 Task: Locate the nearest caves and caverns to Carlsbad Caverns, New Mexico, and Luray Caverns, Virginia.
Action: Mouse moved to (162, 79)
Screenshot: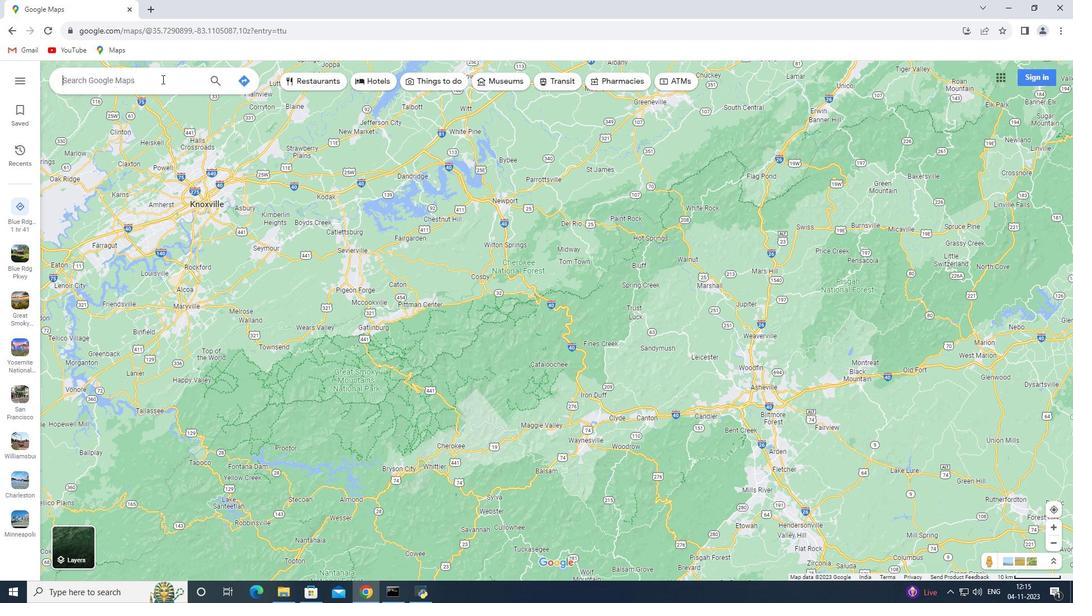 
Action: Mouse pressed left at (162, 79)
Screenshot: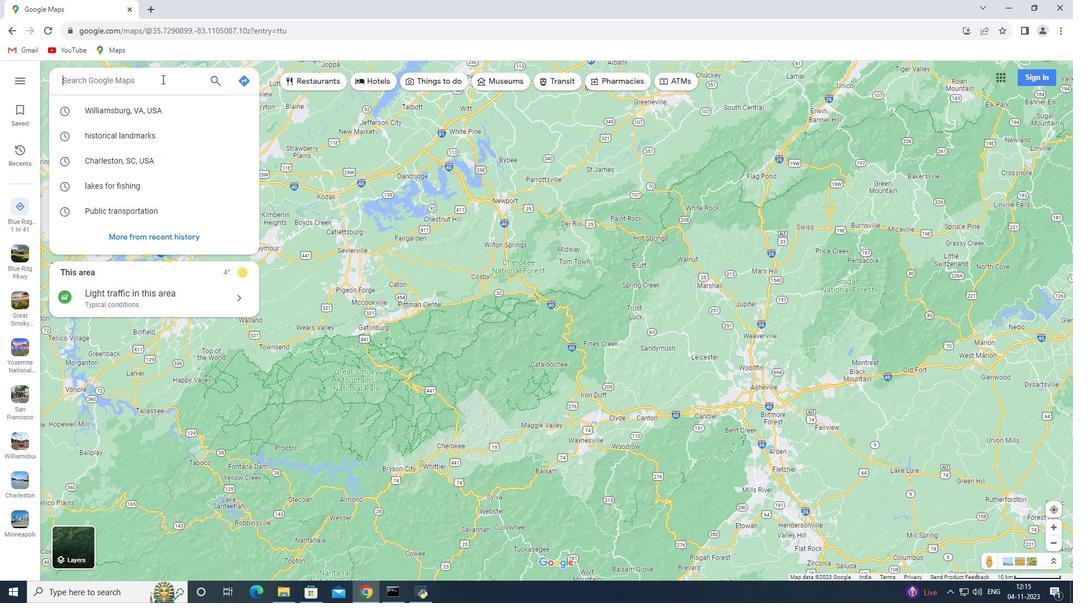 
Action: Key pressed <Key.shift>Carlsbad<Key.space><Key.shift>Caverns,<Key.space><Key.shift>New<Key.space><Key.shift>Mexico<Key.enter>
Screenshot: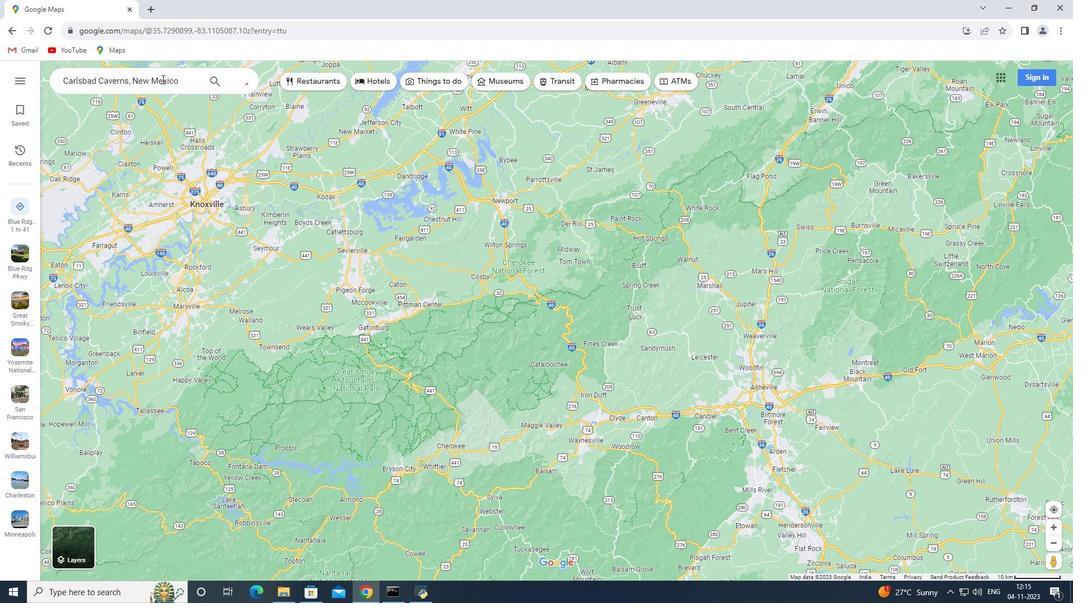 
Action: Mouse moved to (156, 295)
Screenshot: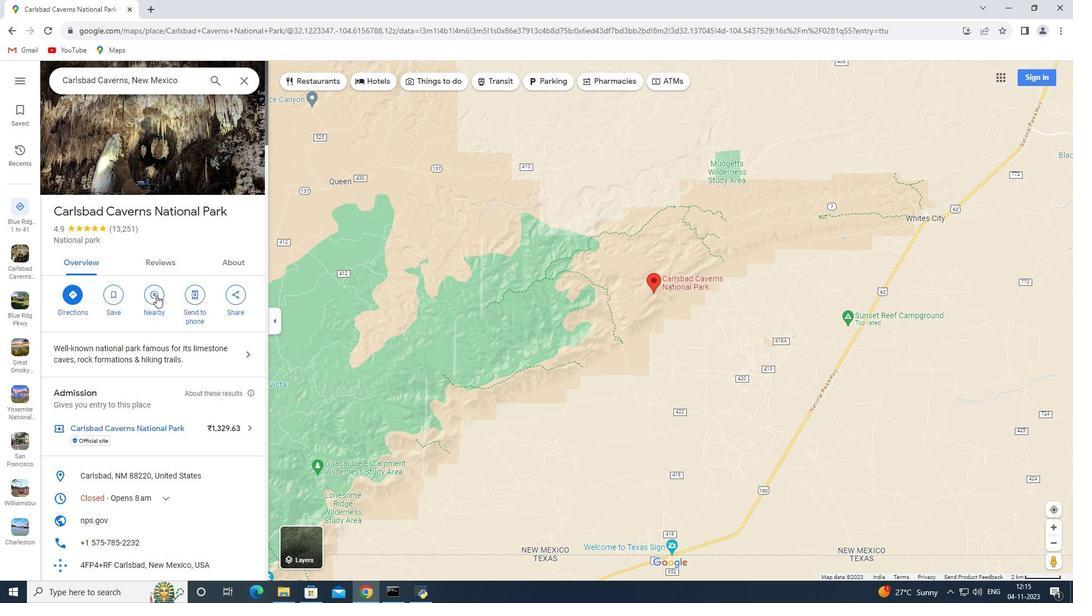 
Action: Mouse pressed left at (156, 295)
Screenshot: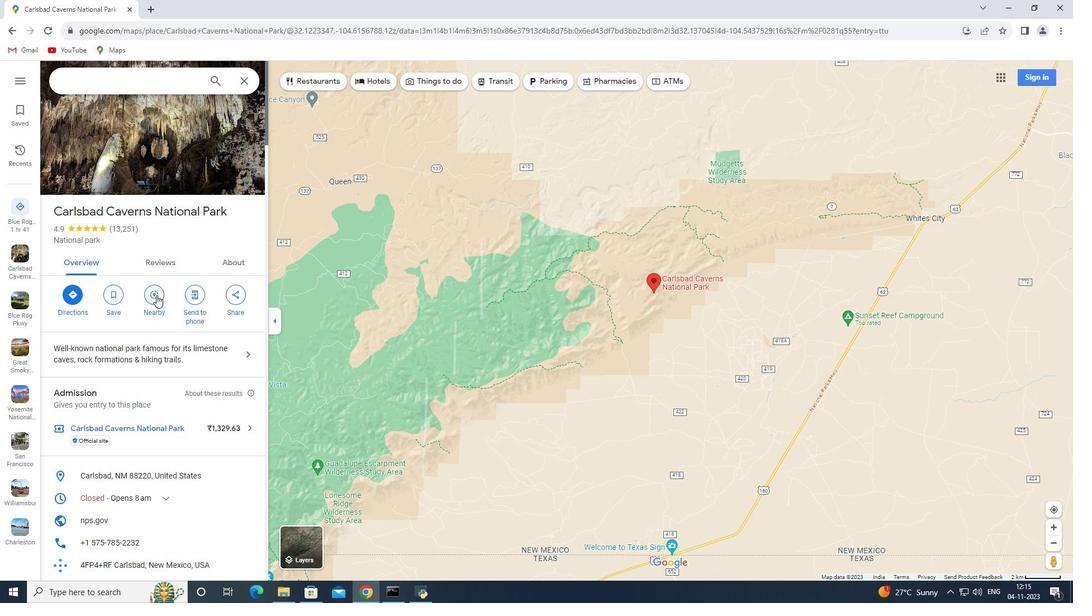 
Action: Key pressed caves<Key.space>and<Key.space>caverns<Key.enter>
Screenshot: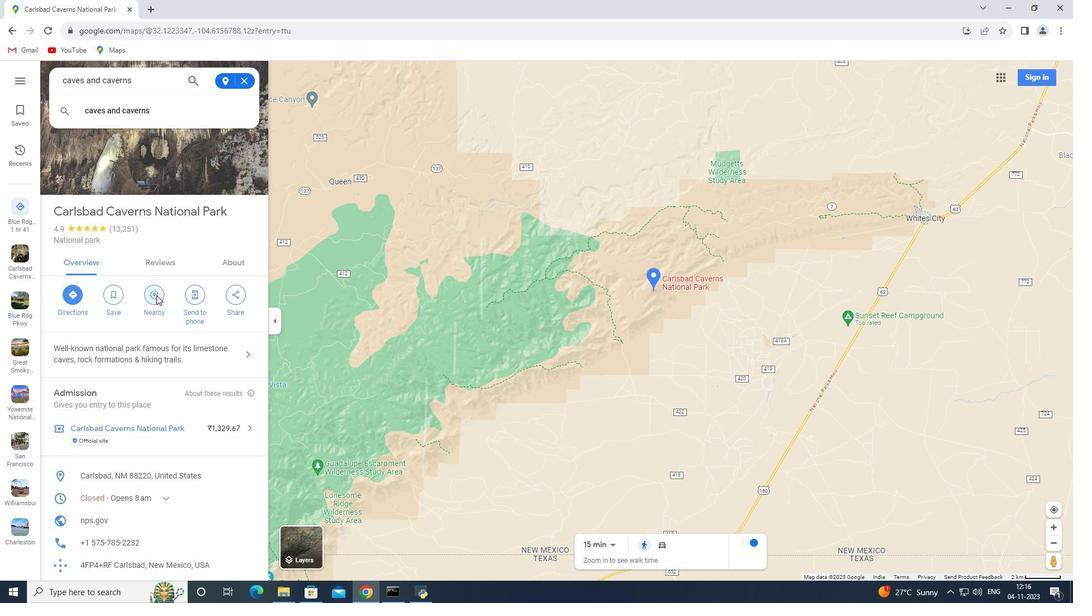 
Action: Mouse moved to (246, 80)
Screenshot: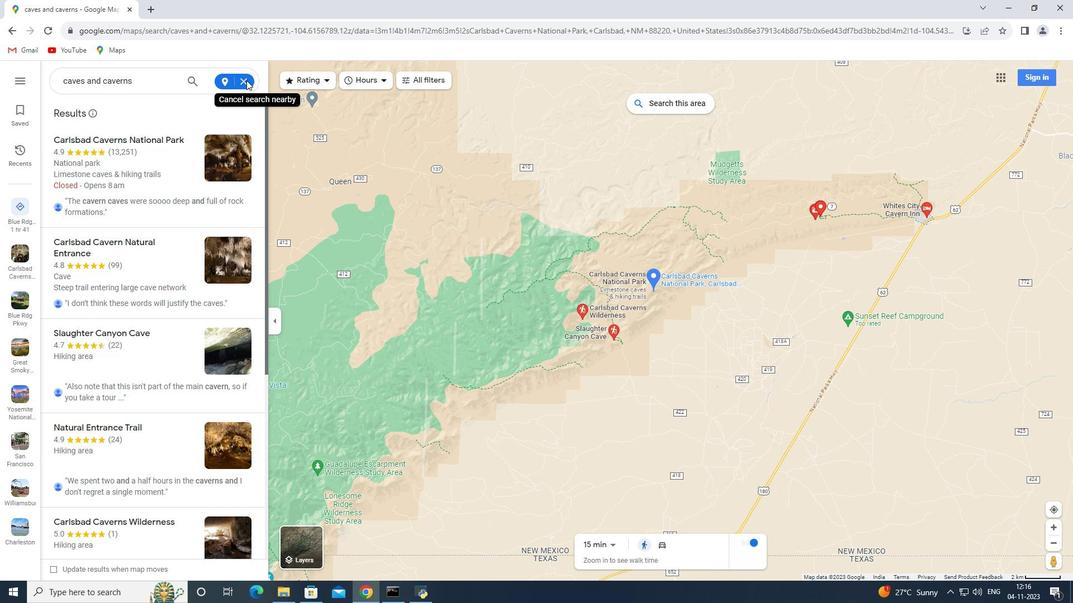 
Action: Mouse pressed left at (246, 80)
Screenshot: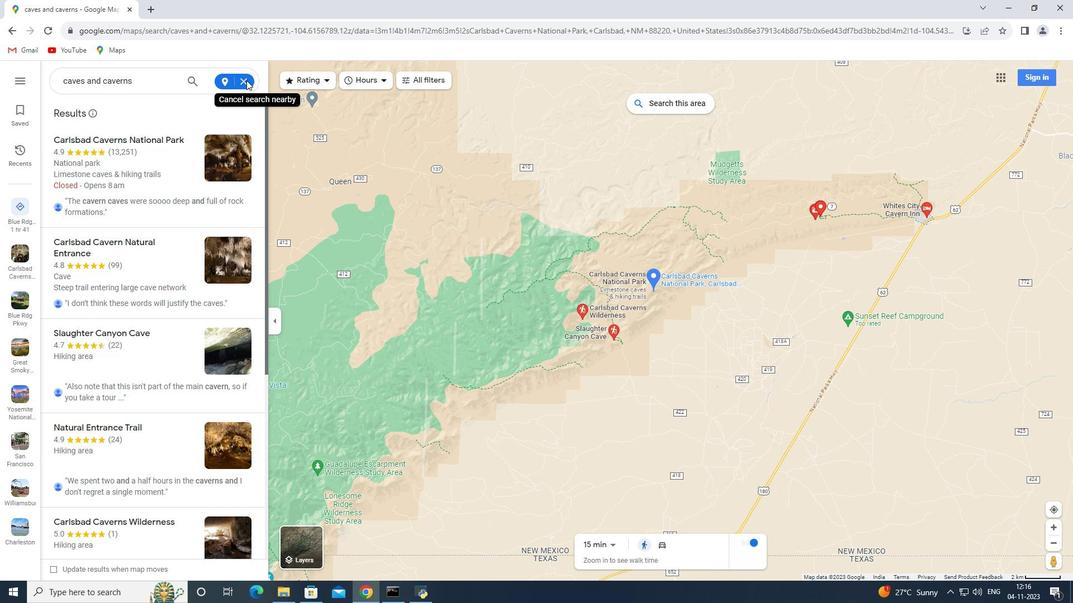 
Action: Mouse moved to (243, 79)
Screenshot: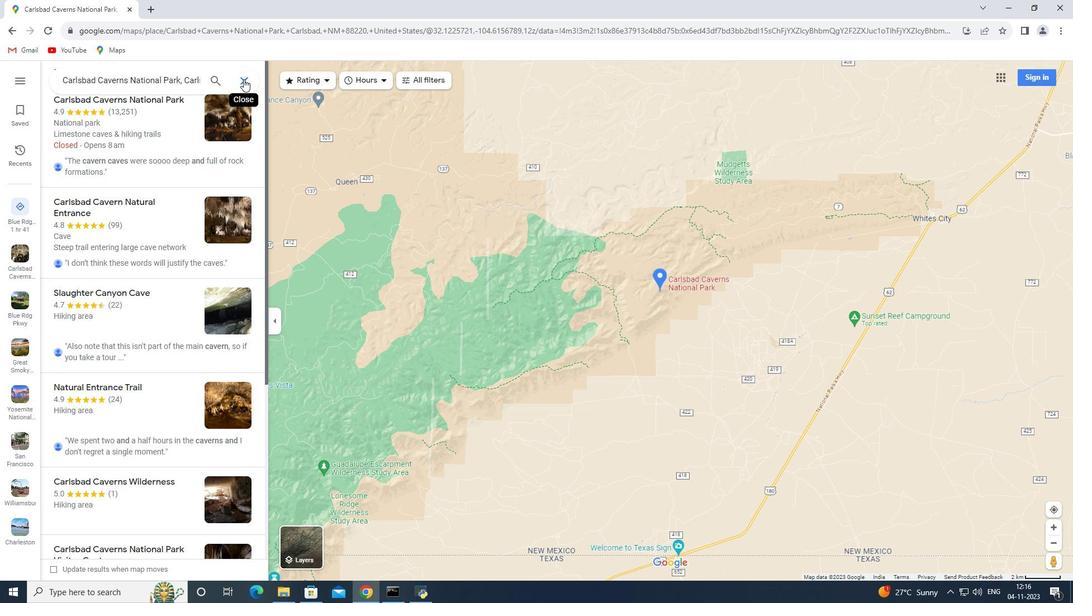 
Action: Mouse pressed left at (243, 79)
Screenshot: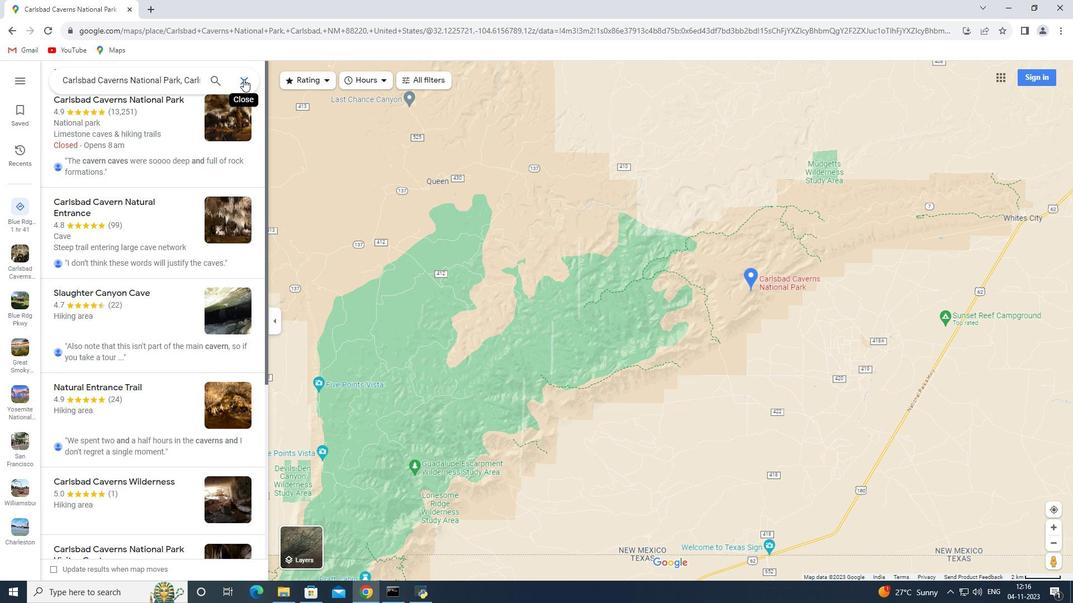 
Action: Mouse moved to (243, 79)
Screenshot: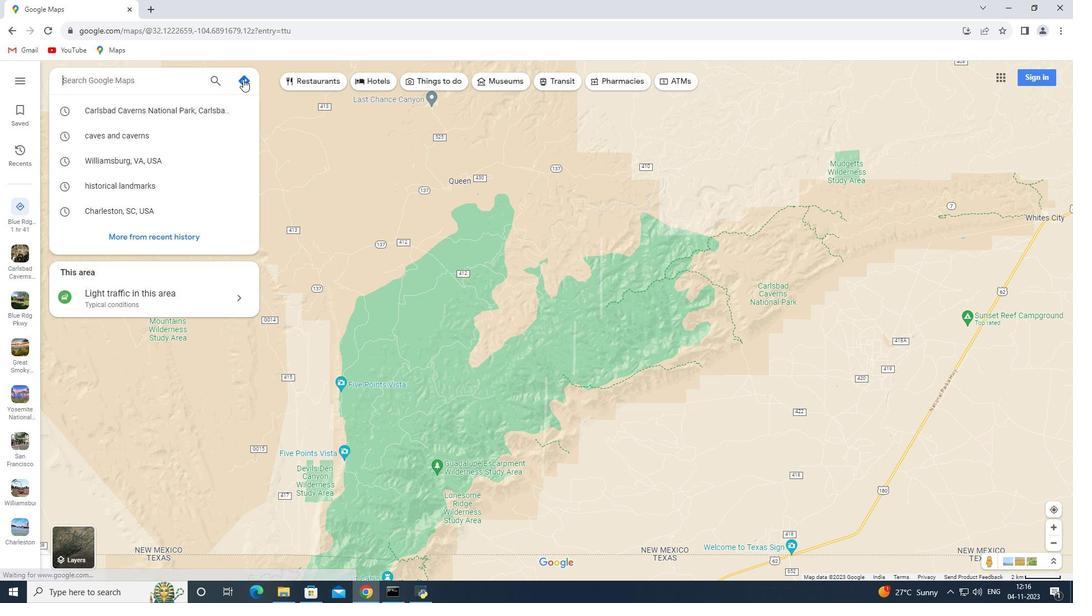 
Action: Key pressed <Key.shift>Luray<Key.space><Key.shift>Caverns,<Key.space><Key.shift>Virginia<Key.enter>
Screenshot: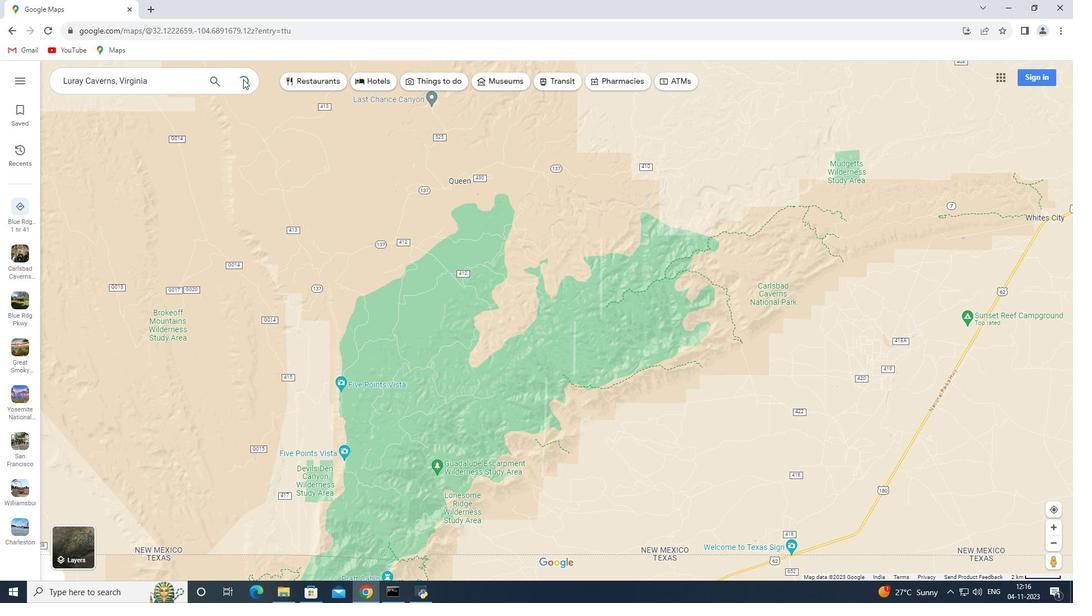 
Action: Mouse moved to (150, 285)
Screenshot: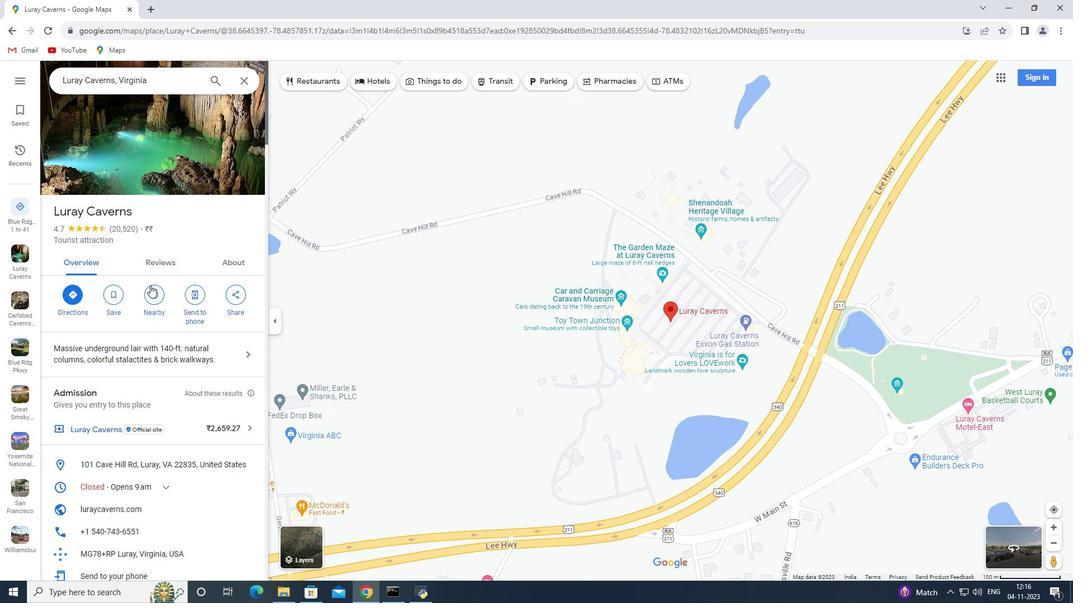 
Action: Mouse pressed left at (150, 285)
Screenshot: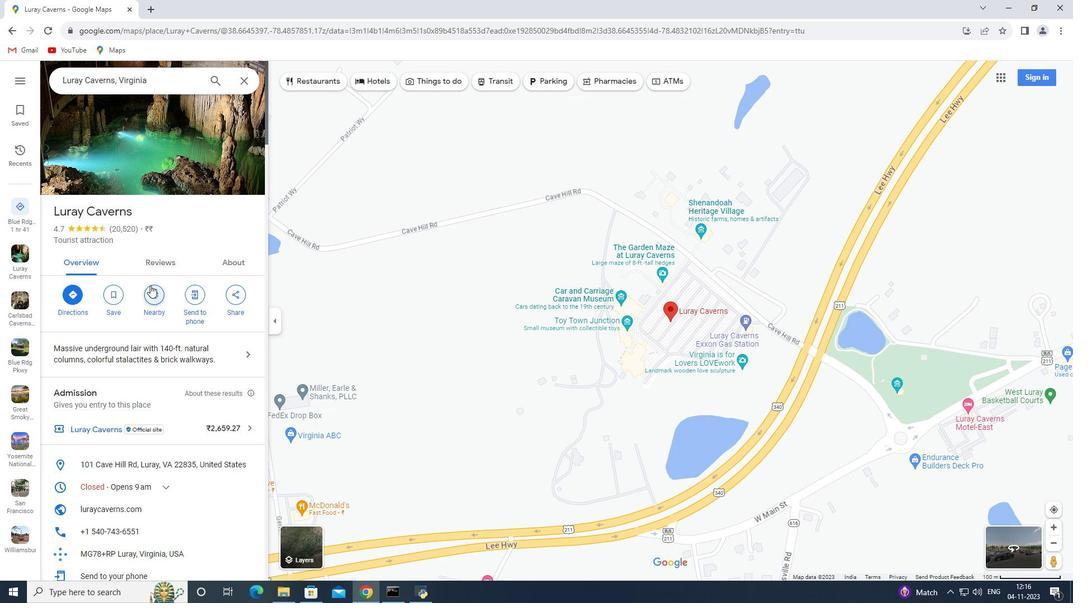 
Action: Key pressed <Key.shift>Caves<Key.space>and<Key.space><Key.shift><Key.shift><Key.shift><Key.shift><Key.shift><Key.shift><Key.shift><Key.shift><Key.shift><Key.shift><Key.shift><Key.shift><Key.shift><Key.shift><Key.shift><Key.shift><Key.shift><Key.shift><Key.shift><Key.shift><Key.shift><Key.shift><Key.shift><Key.shift><Key.shift>caverns<Key.enter>
Screenshot: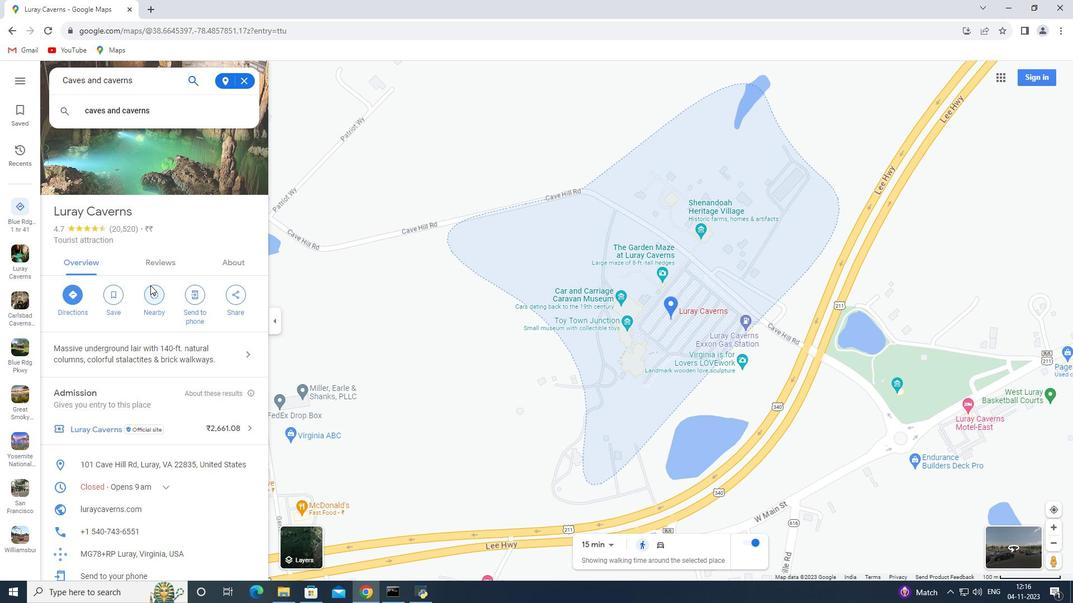 
